 Task: Add Sprouts Herb Butter Salmon Meal to the cart.
Action: Mouse moved to (13, 112)
Screenshot: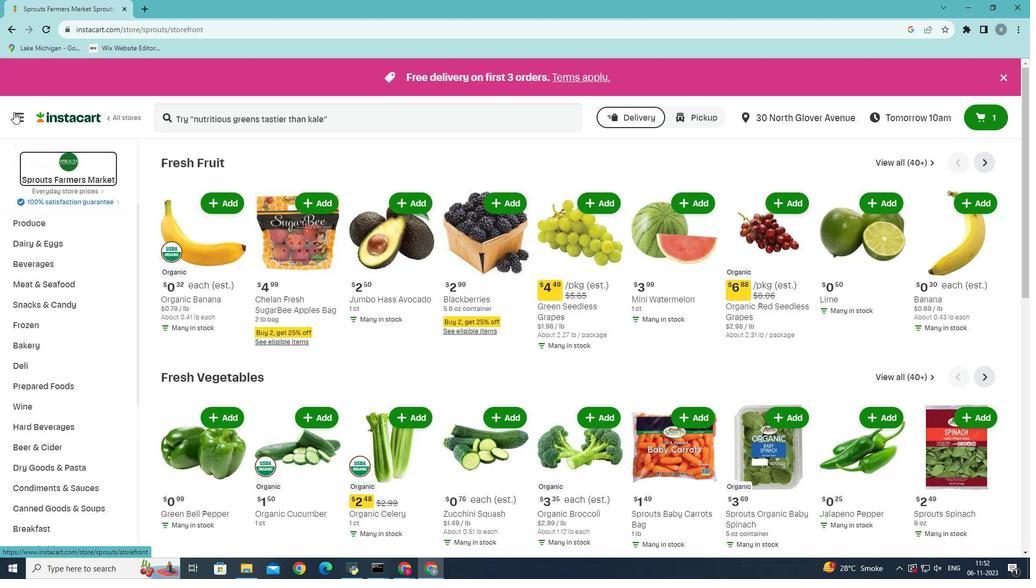 
Action: Mouse pressed left at (13, 112)
Screenshot: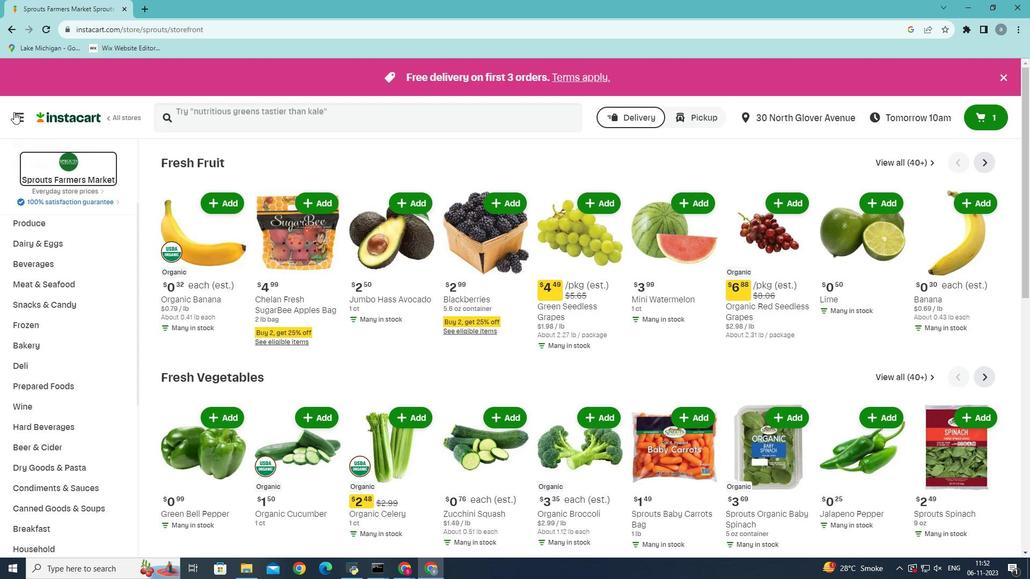 
Action: Mouse moved to (41, 289)
Screenshot: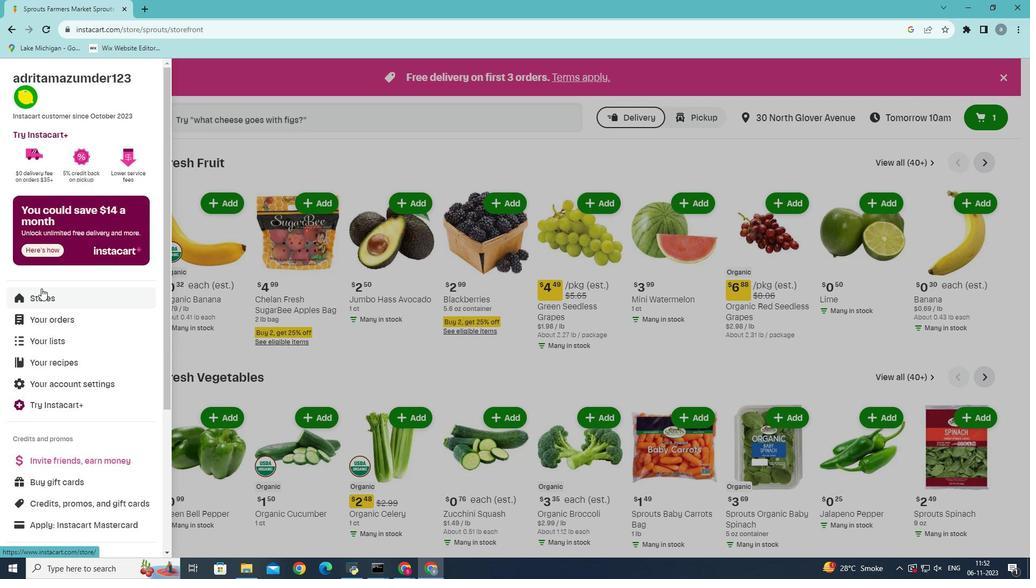 
Action: Mouse pressed left at (41, 289)
Screenshot: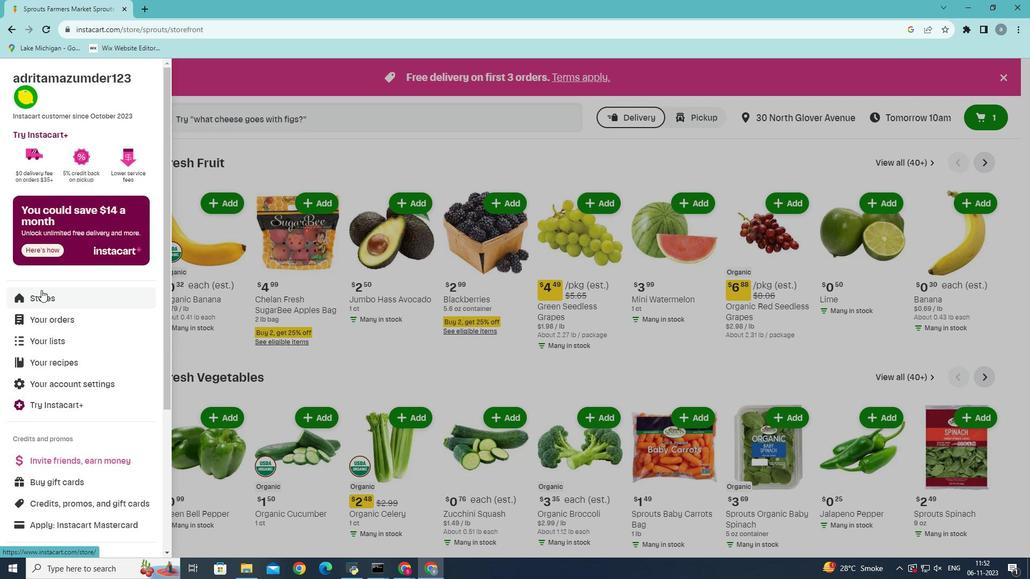 
Action: Mouse moved to (247, 113)
Screenshot: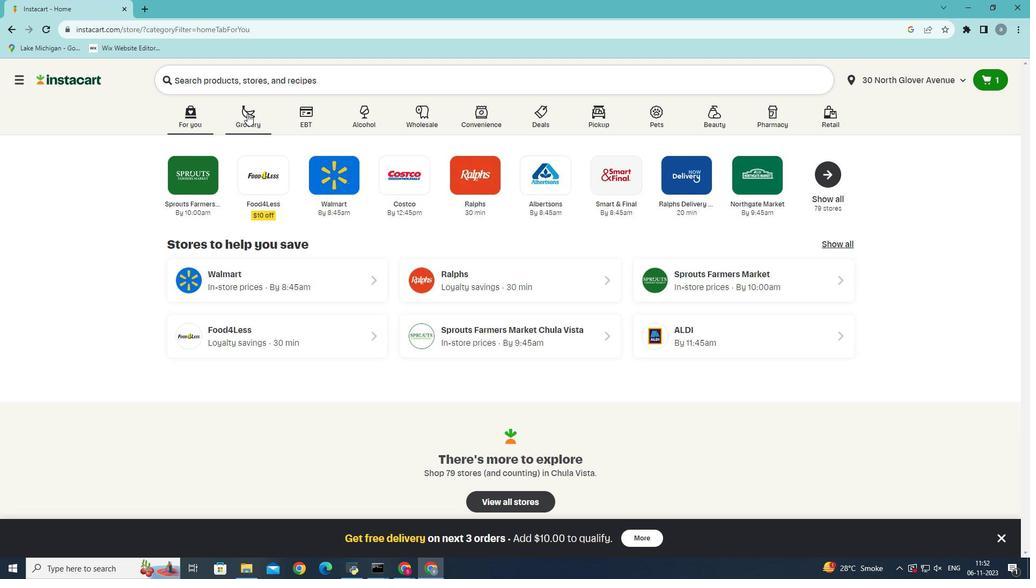 
Action: Mouse pressed left at (247, 113)
Screenshot: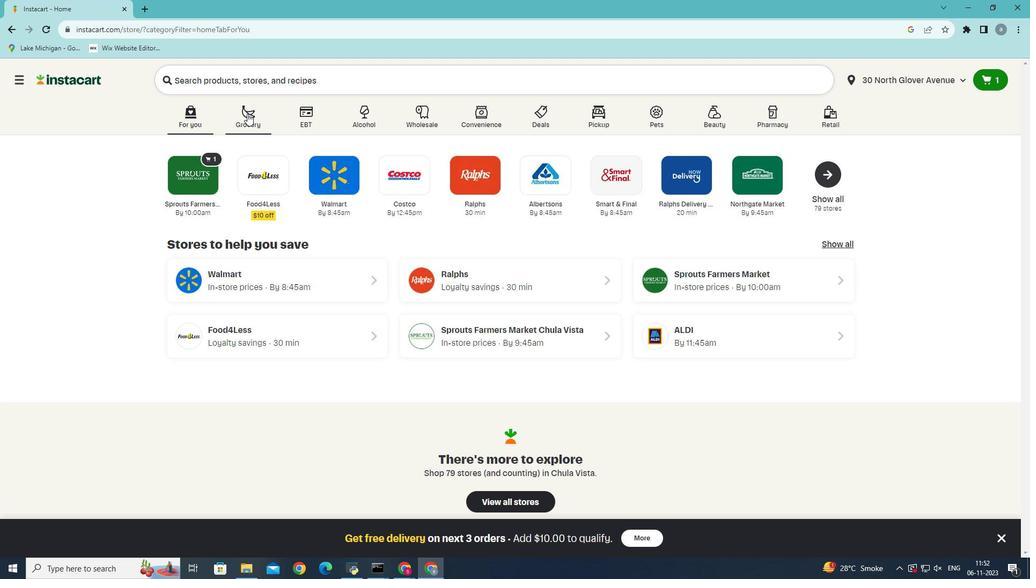 
Action: Mouse moved to (248, 313)
Screenshot: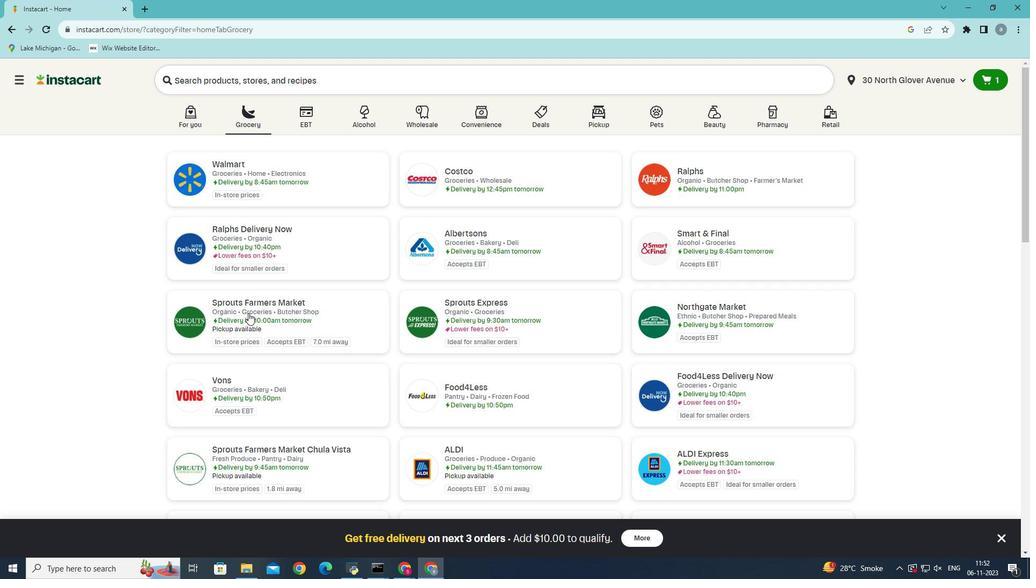 
Action: Mouse pressed left at (248, 313)
Screenshot: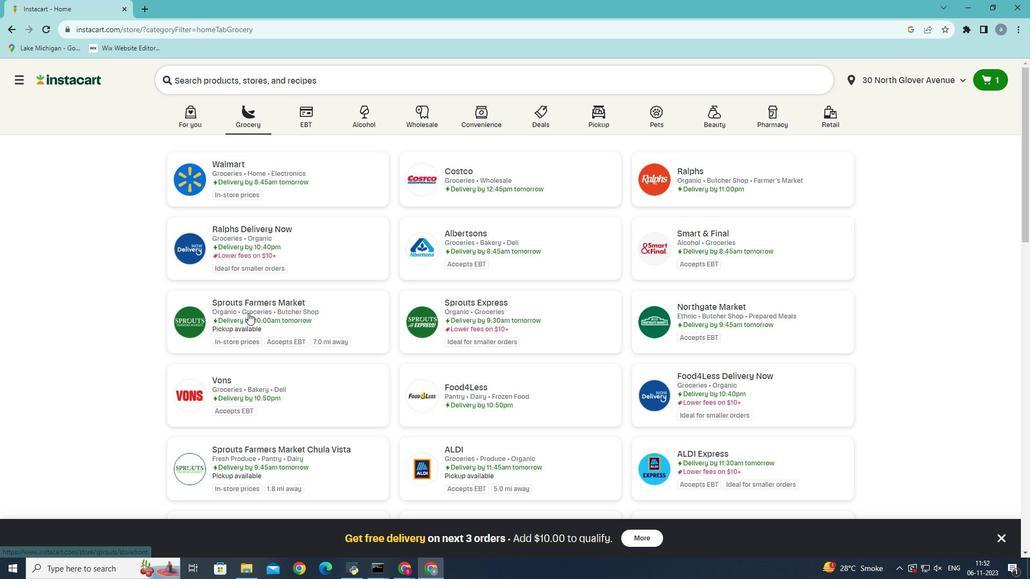 
Action: Mouse moved to (69, 491)
Screenshot: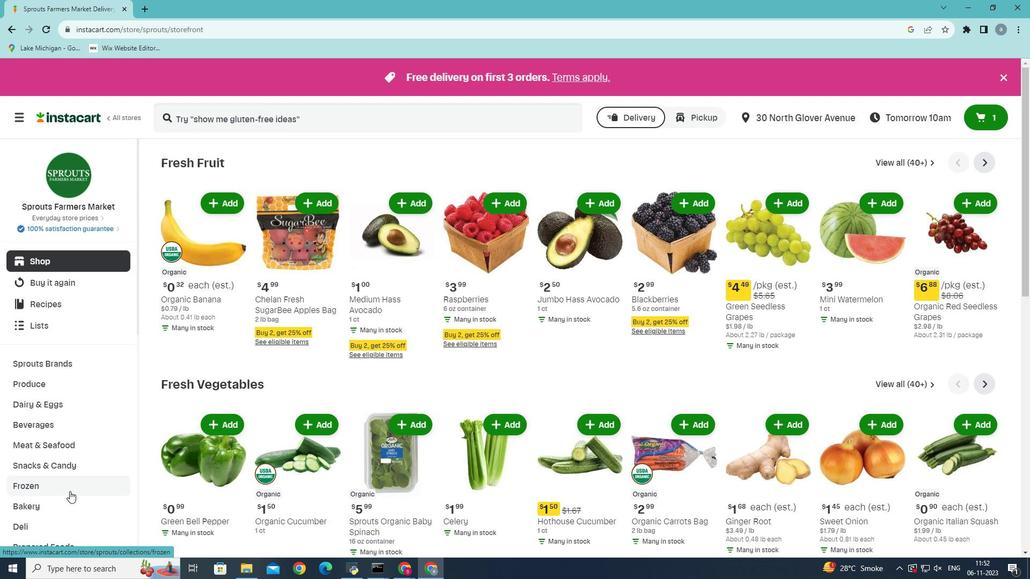 
Action: Mouse scrolled (69, 491) with delta (0, 0)
Screenshot: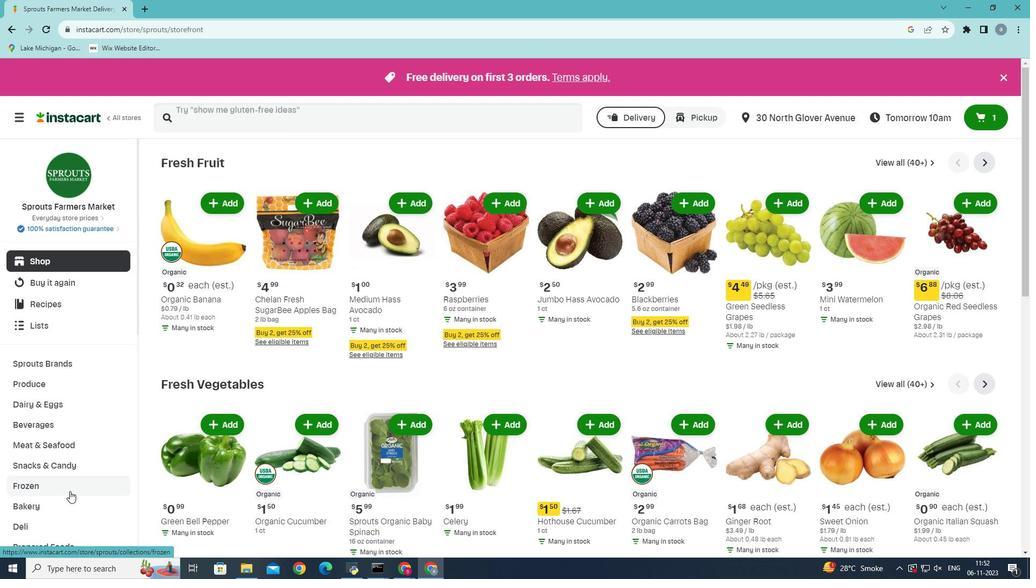 
Action: Mouse moved to (62, 491)
Screenshot: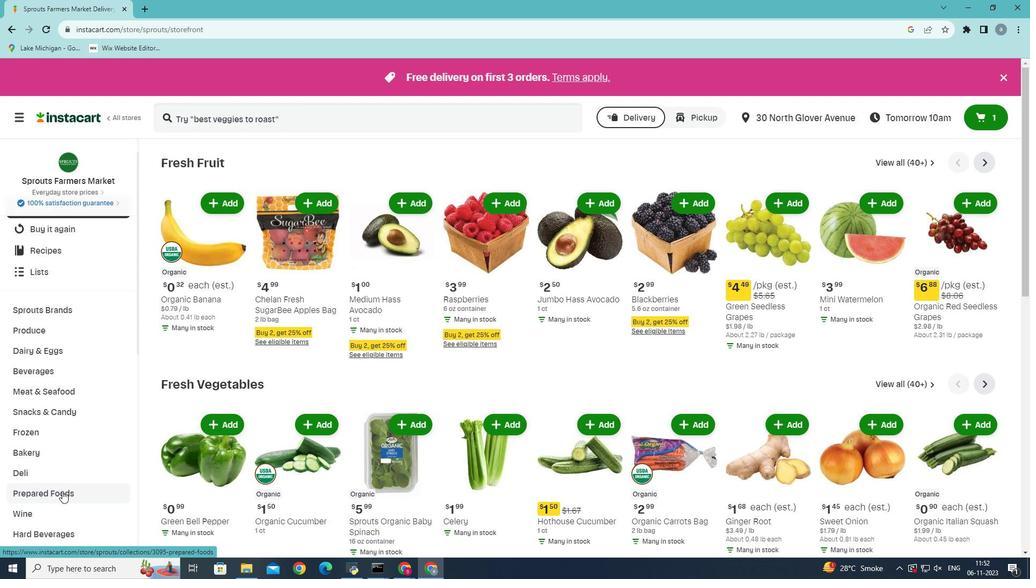 
Action: Mouse pressed left at (62, 491)
Screenshot: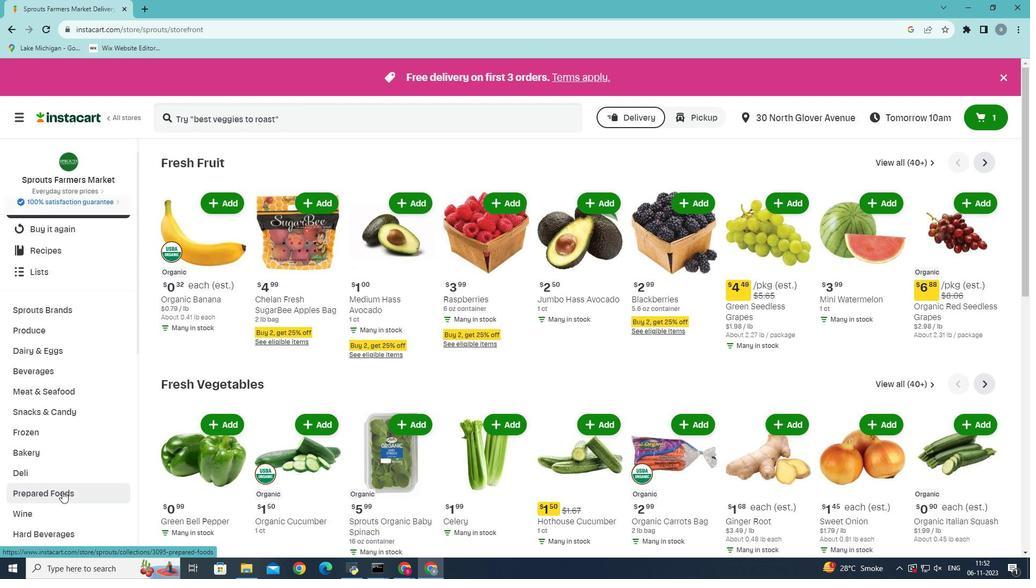 
Action: Mouse moved to (368, 188)
Screenshot: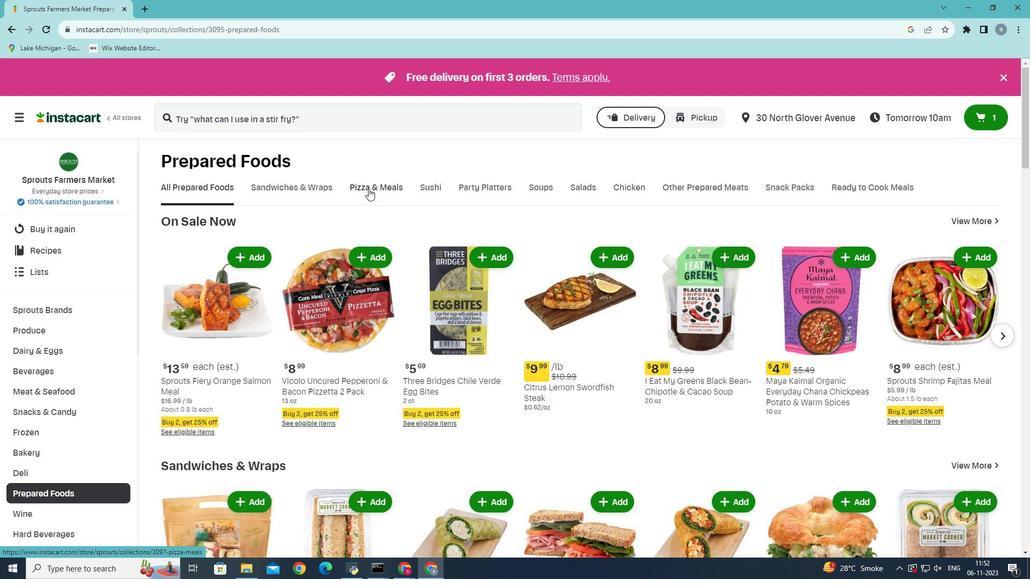 
Action: Mouse pressed left at (368, 188)
Screenshot: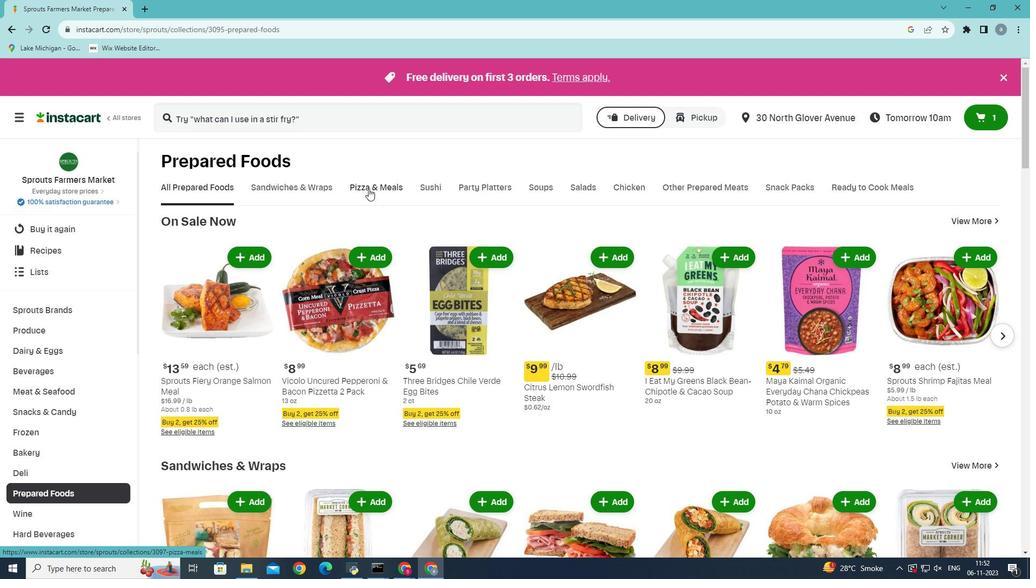 
Action: Mouse moved to (734, 234)
Screenshot: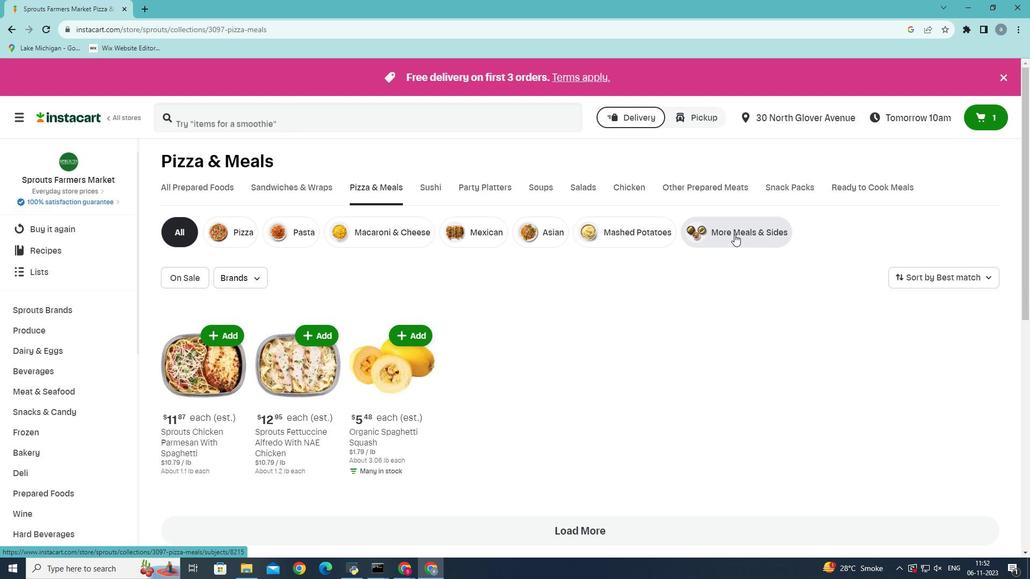 
Action: Mouse pressed left at (734, 234)
Screenshot: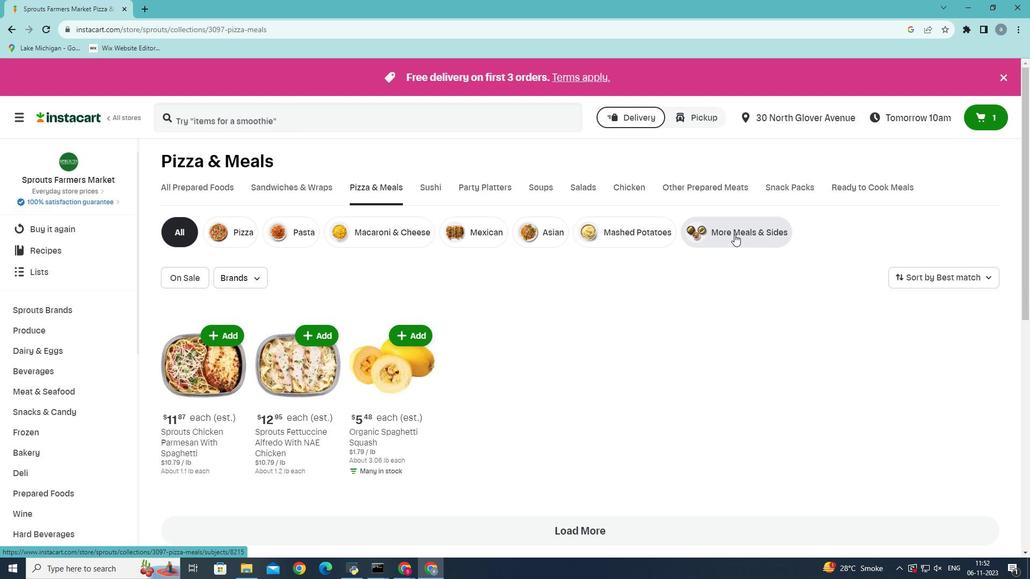 
Action: Mouse moved to (215, 123)
Screenshot: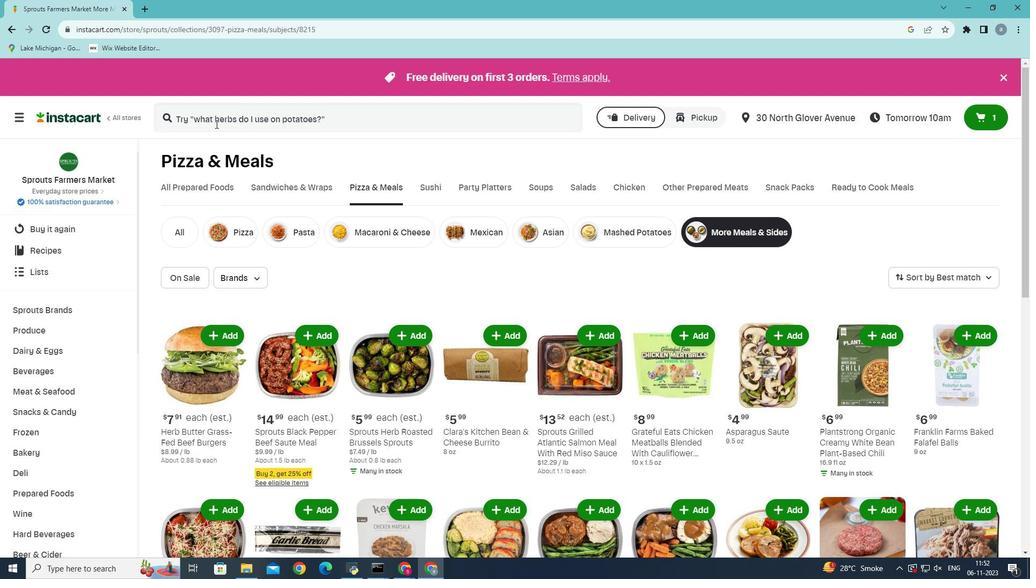 
Action: Mouse pressed left at (215, 123)
Screenshot: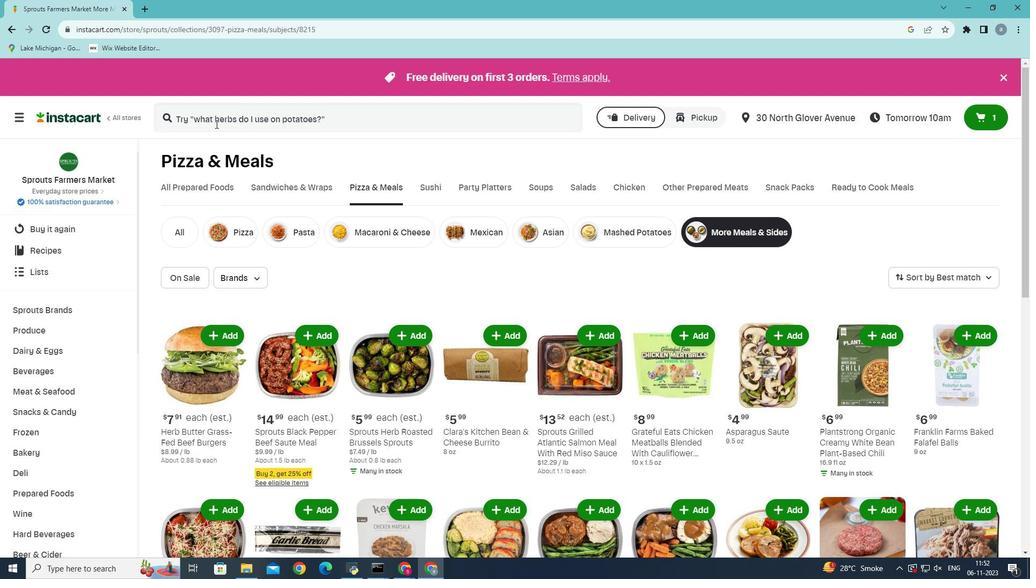 
Action: Mouse moved to (220, 120)
Screenshot: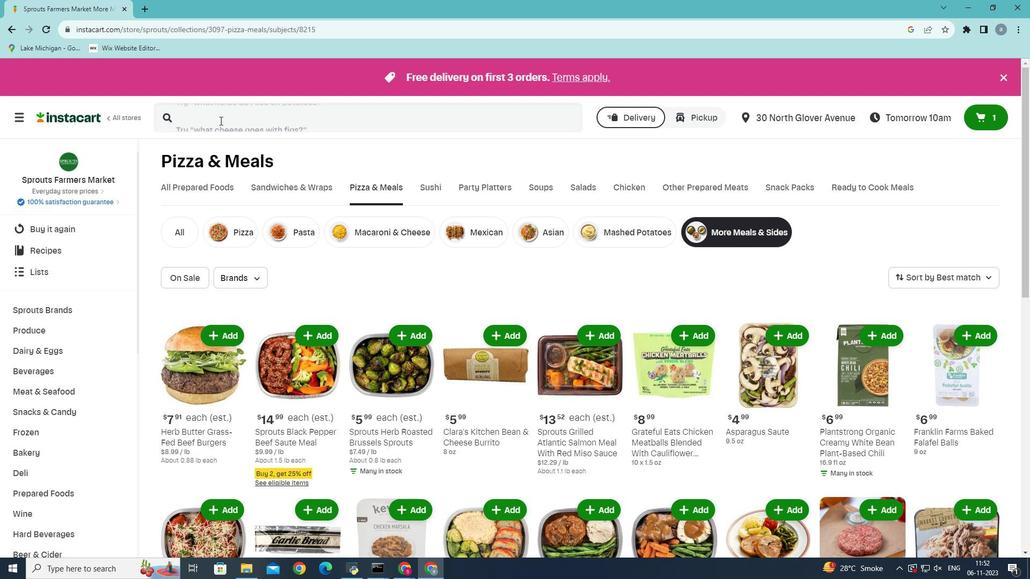 
Action: Key pressed <Key.shift>Sprouts<Key.space><Key.shift>Herb<Key.space>butter<Key.space>salmon<Key.space>meal<Key.enter>
Screenshot: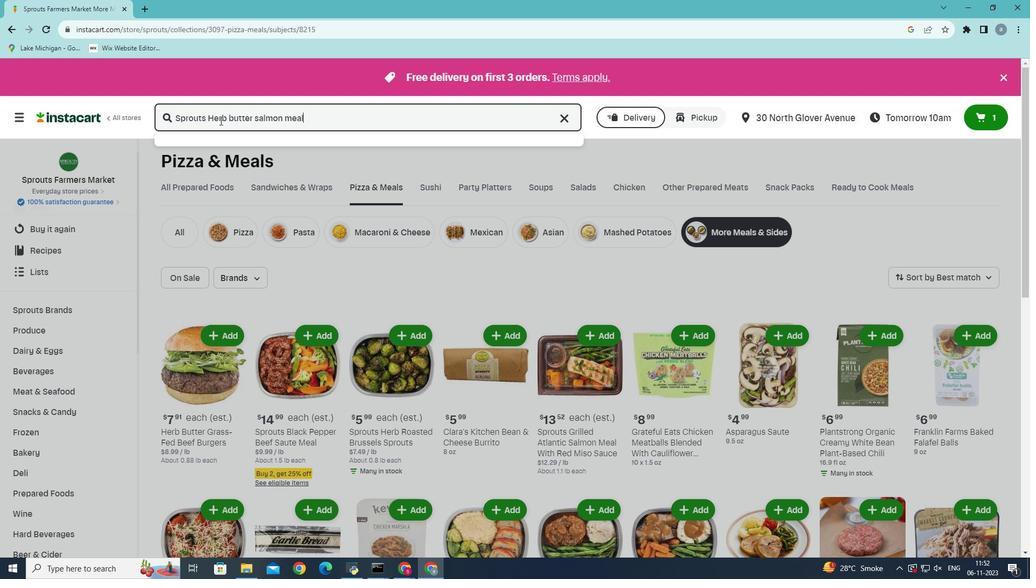 
Action: Mouse moved to (592, 429)
Screenshot: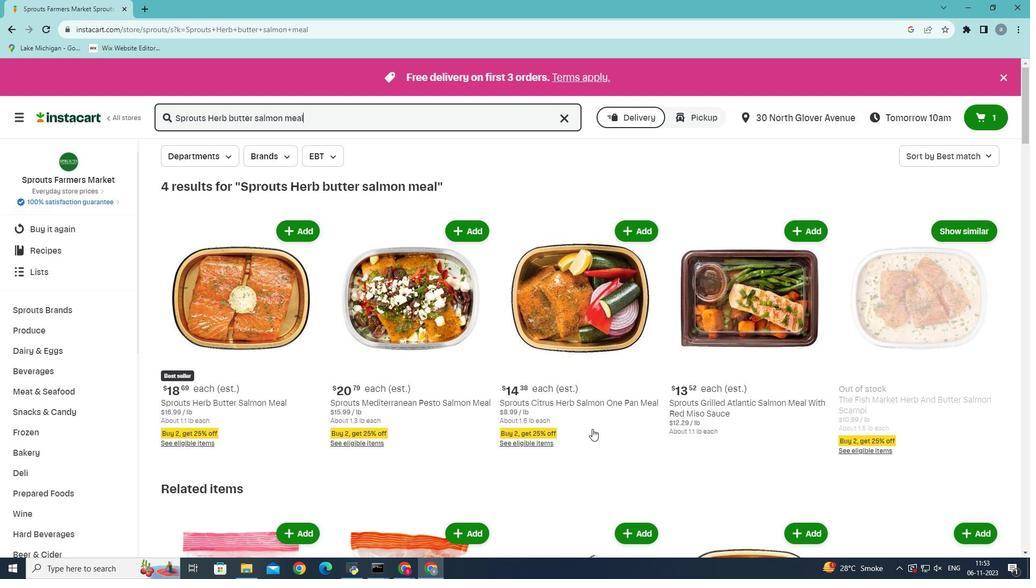 
Action: Mouse scrolled (592, 428) with delta (0, 0)
Screenshot: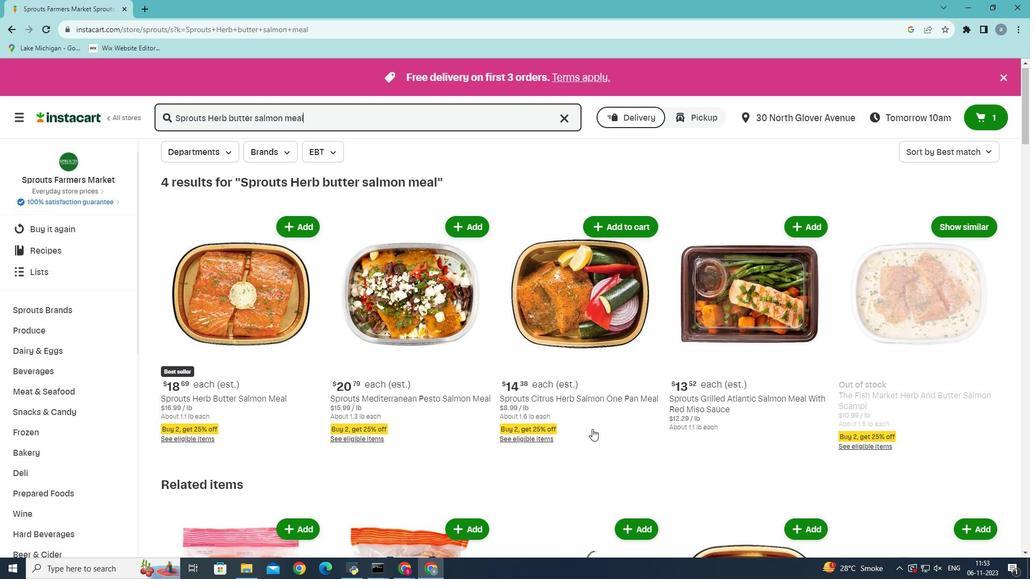 
Action: Mouse moved to (287, 176)
Screenshot: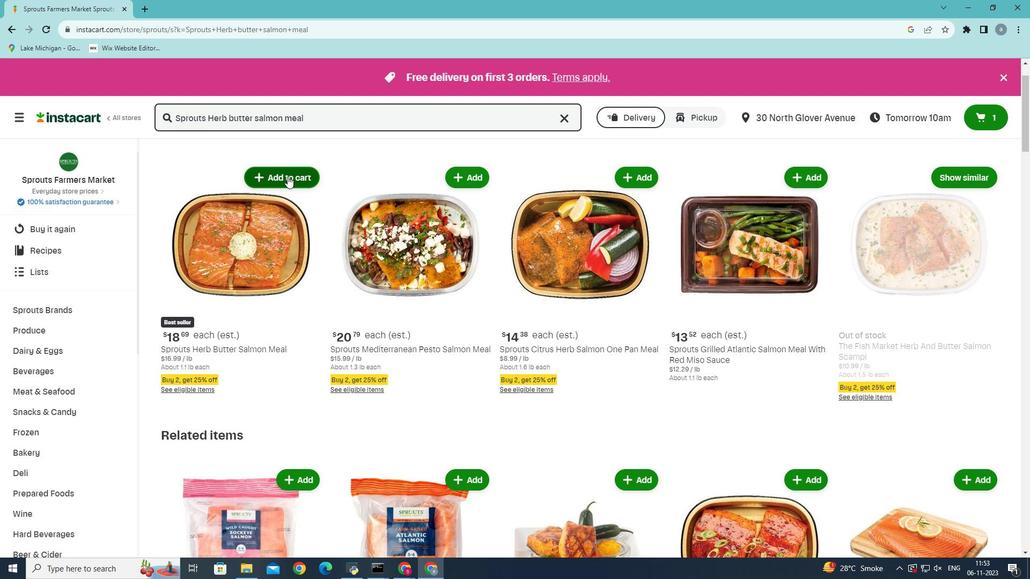 
Action: Mouse pressed left at (287, 176)
Screenshot: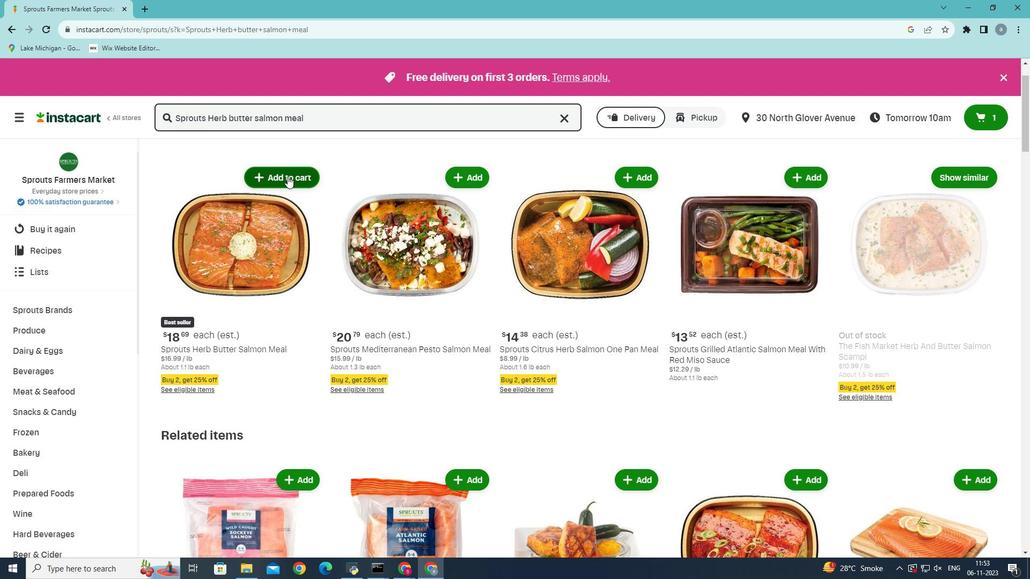 
Action: Mouse moved to (258, 267)
Screenshot: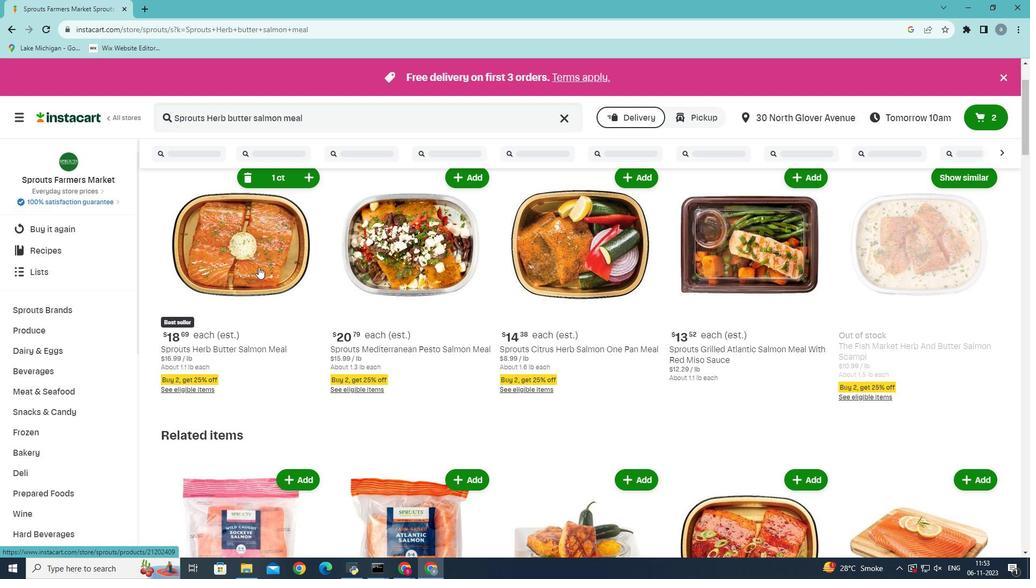 
